 Task: Increase the volume.
Action: Mouse moved to (63, 17)
Screenshot: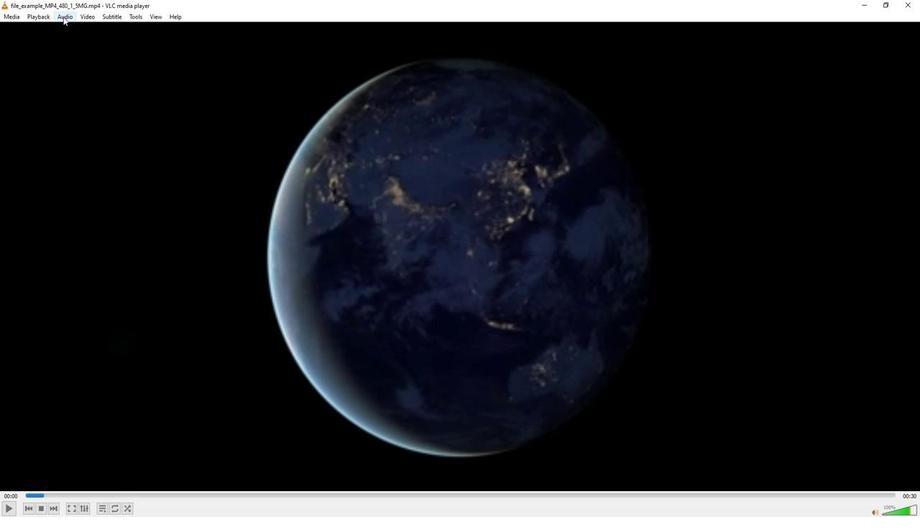 
Action: Mouse pressed left at (63, 17)
Screenshot: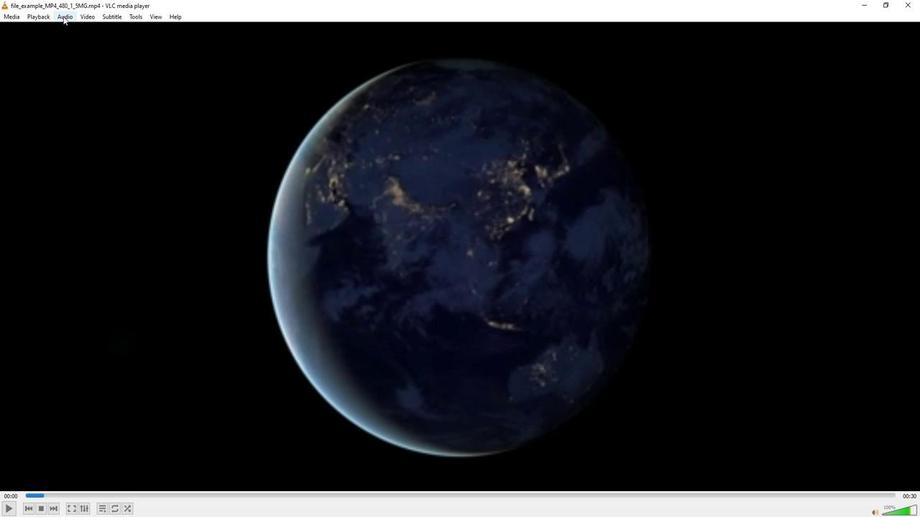 
Action: Mouse moved to (84, 84)
Screenshot: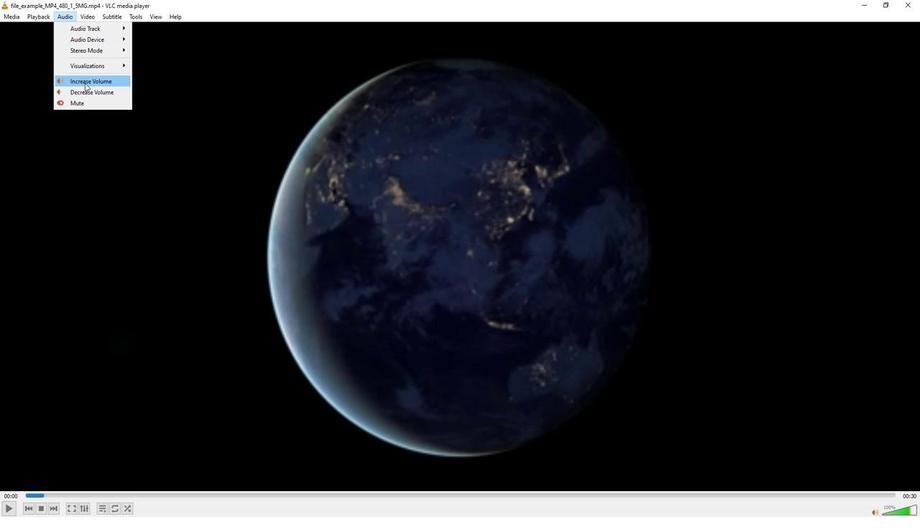 
Action: Mouse pressed left at (84, 84)
Screenshot: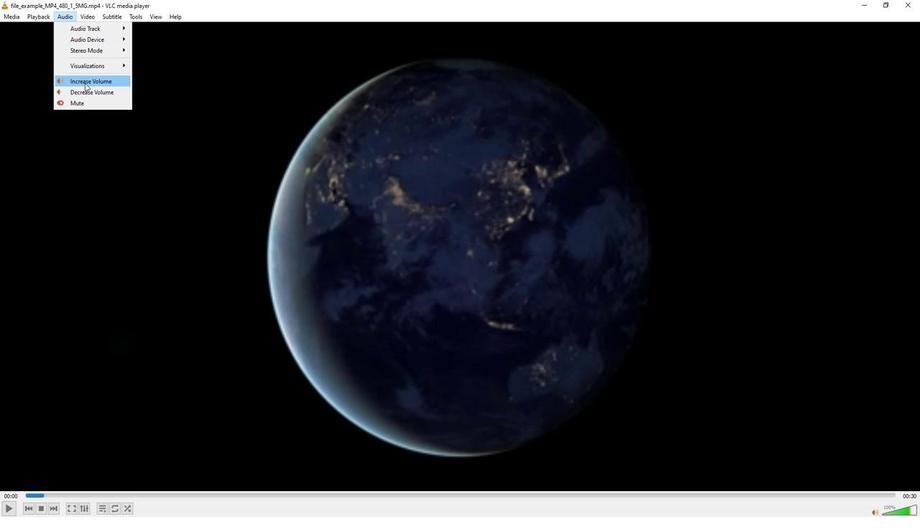 
